 Task: Write the Invoice ID to "INV-23-10-0011" under New Invoice in Find Invoice.
Action: Mouse moved to (159, 21)
Screenshot: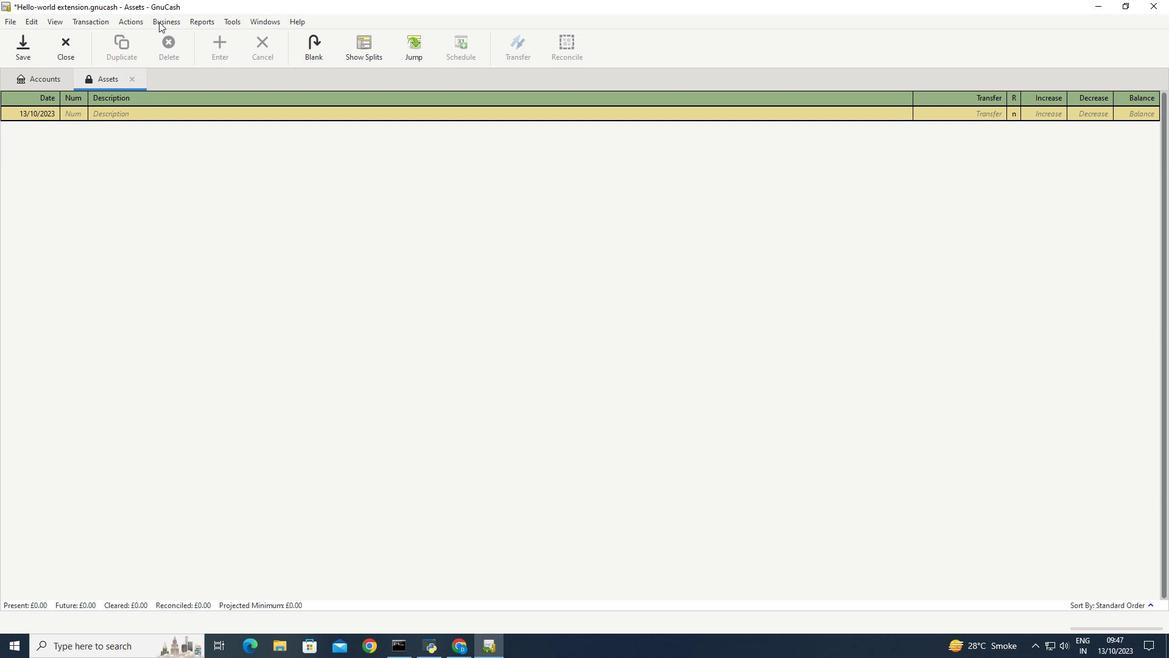 
Action: Mouse pressed left at (159, 21)
Screenshot: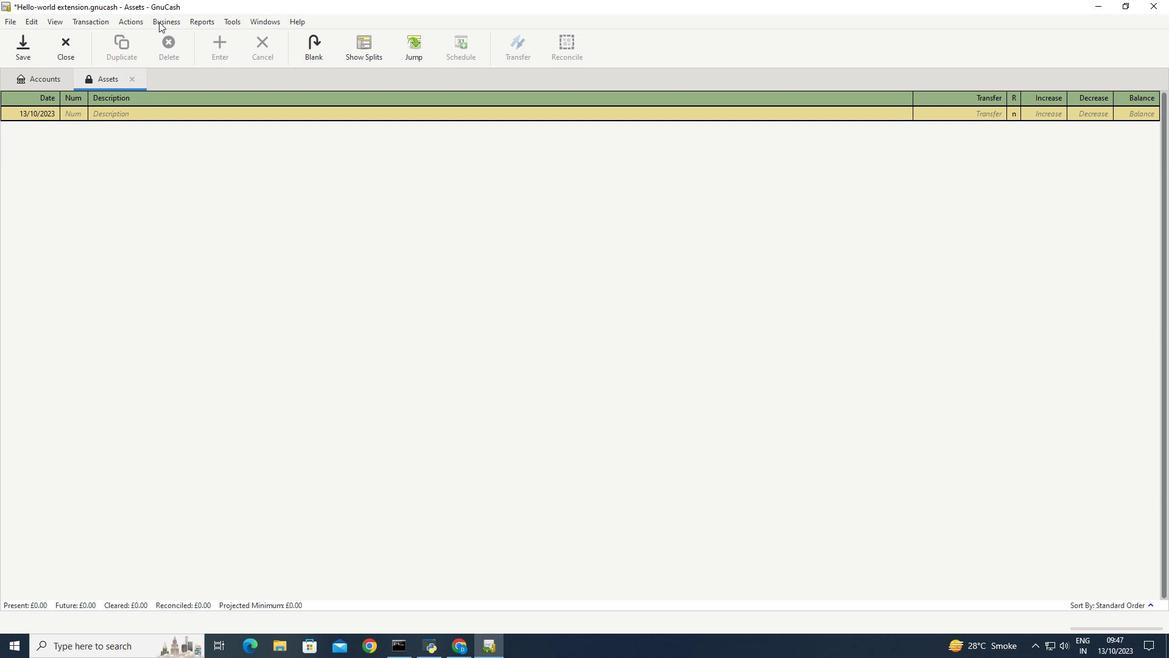 
Action: Mouse moved to (317, 95)
Screenshot: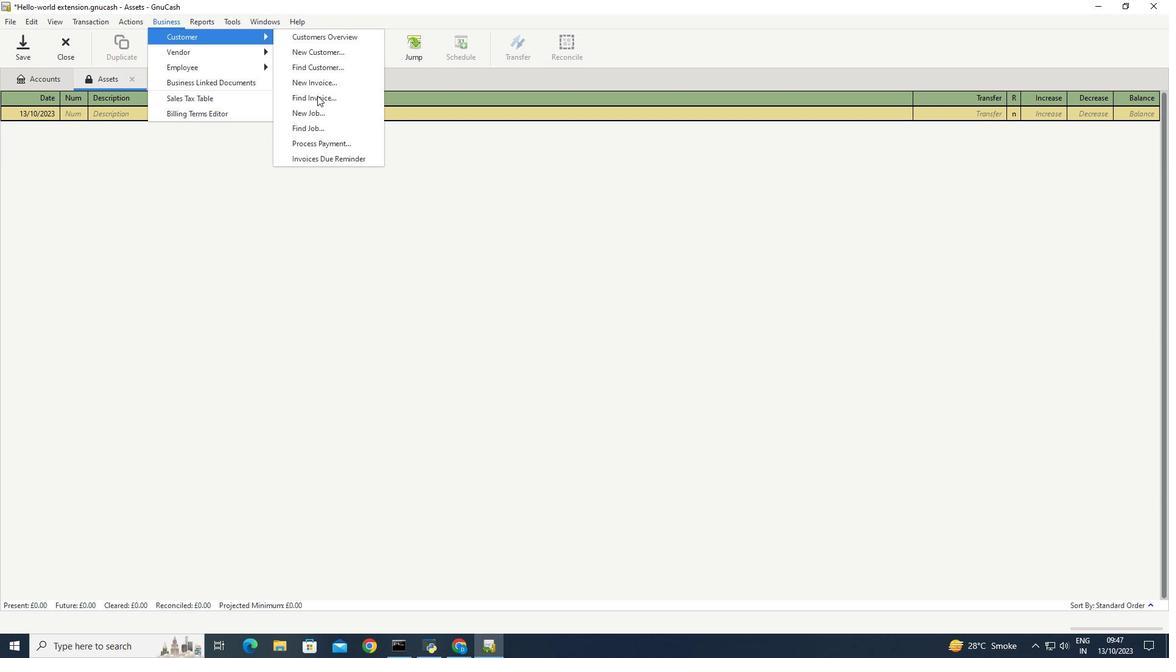 
Action: Mouse pressed left at (317, 95)
Screenshot: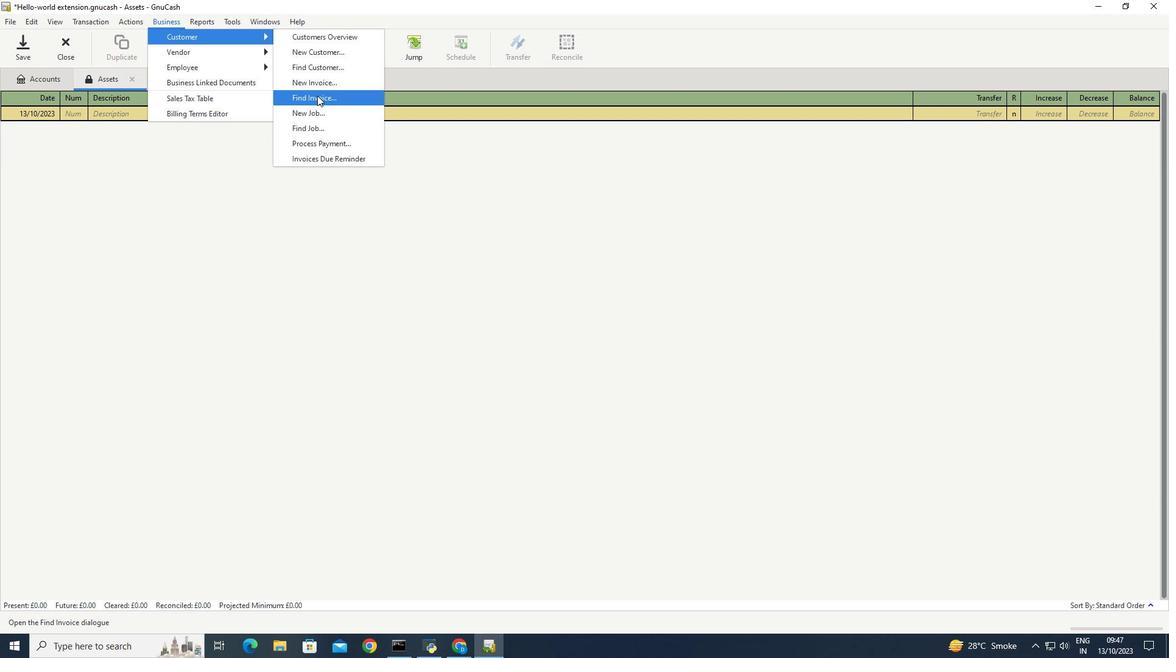 
Action: Mouse moved to (597, 413)
Screenshot: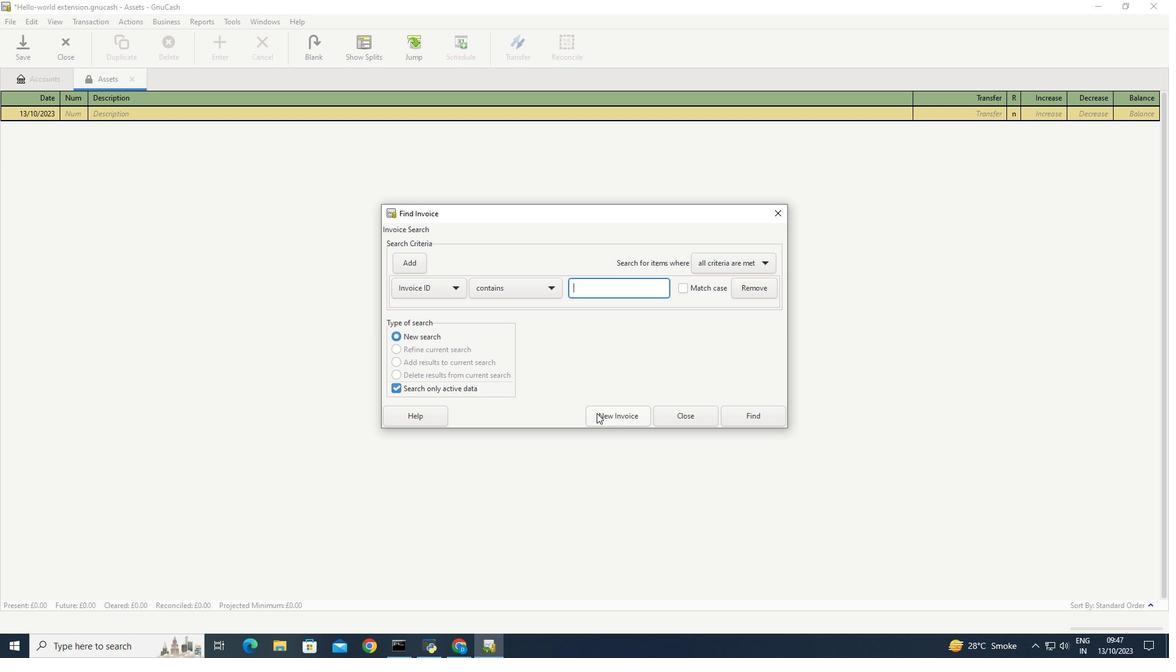 
Action: Mouse pressed left at (597, 413)
Screenshot: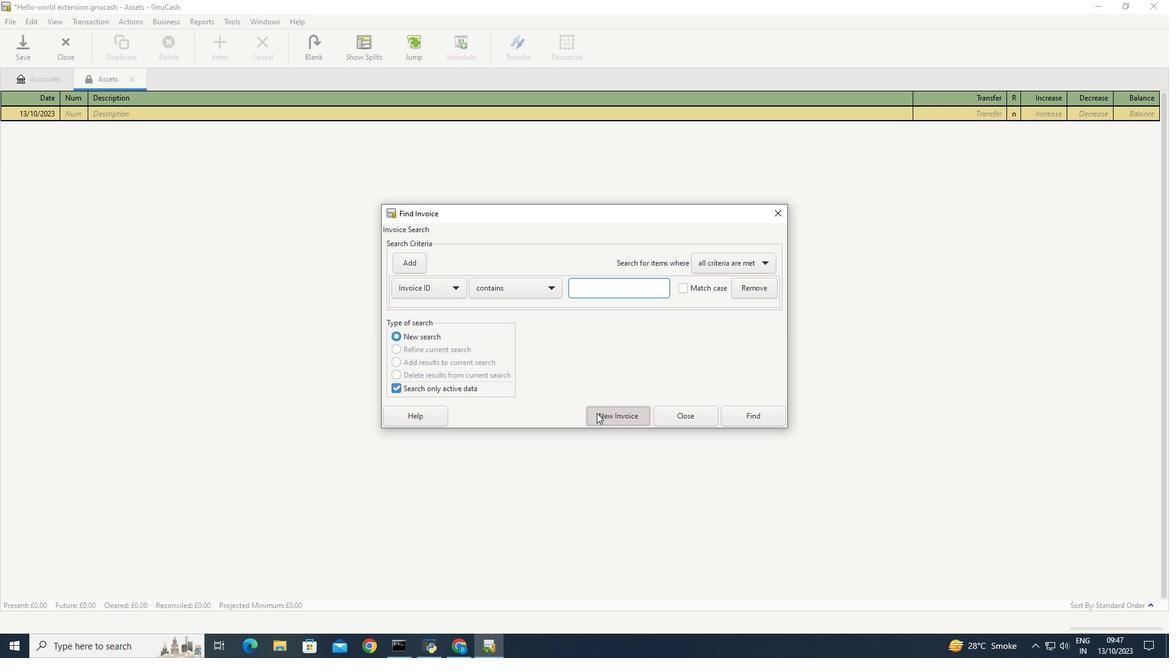 
Action: Mouse moved to (576, 262)
Screenshot: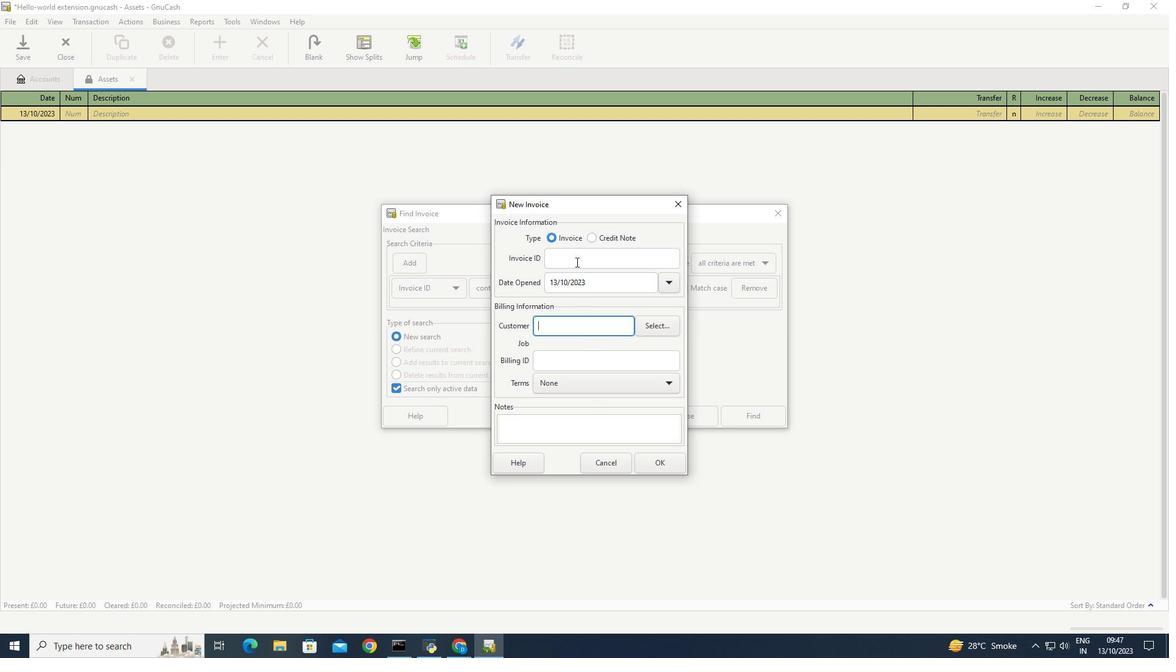 
Action: Mouse pressed left at (576, 262)
Screenshot: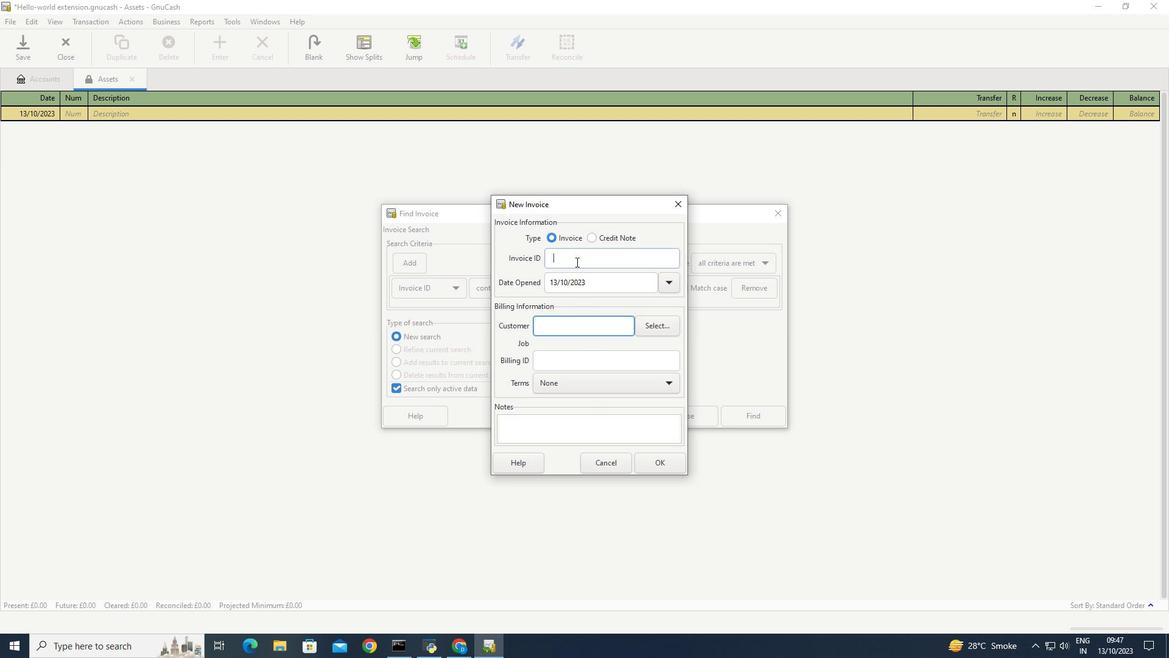 
Action: Key pressed <Key.caps_lock>I<Key.backspace><Key.caps_lock>inv-23-10-0011
Screenshot: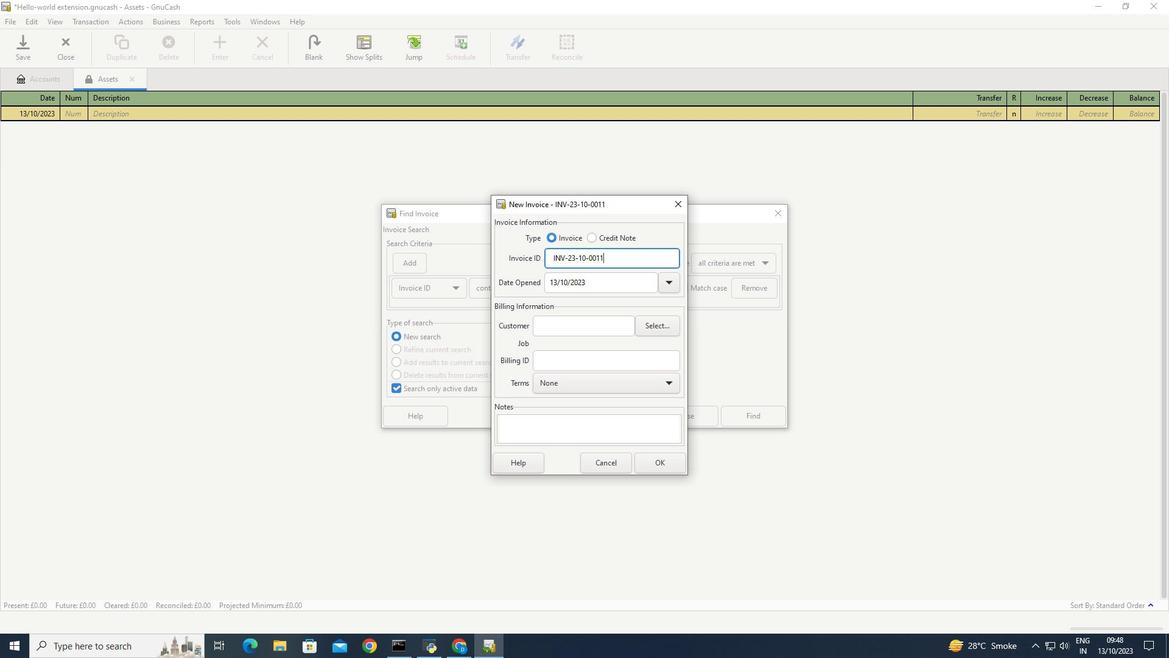 
Action: Mouse moved to (502, 271)
Screenshot: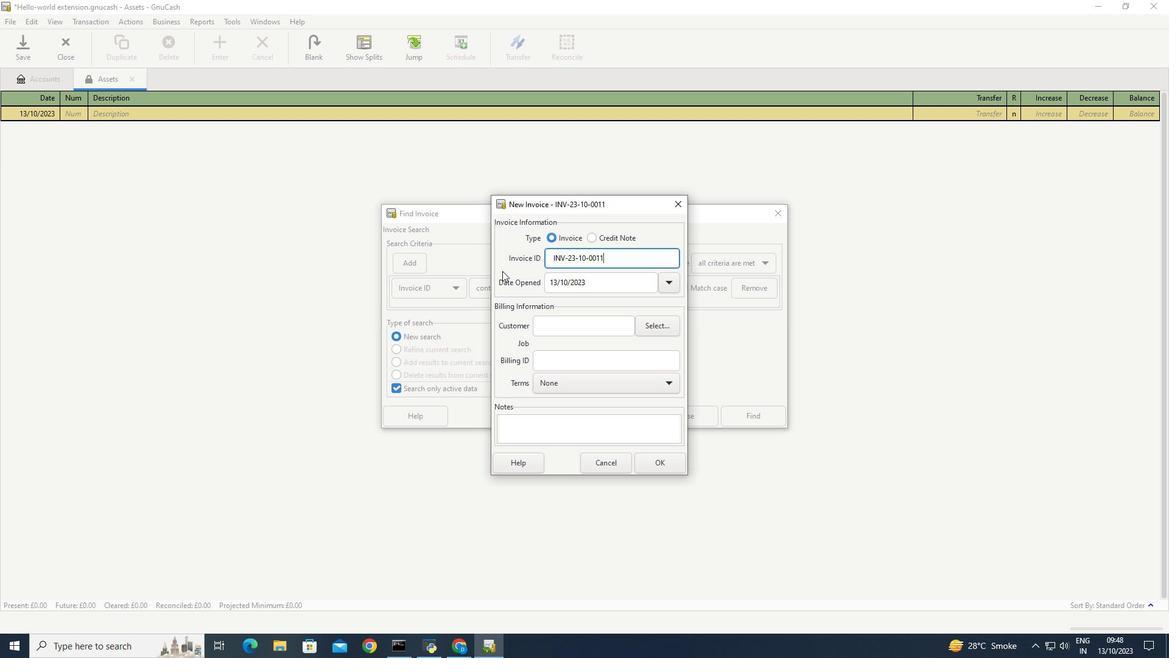 
